 Task: Filter company with a location in North America.
Action: Mouse moved to (343, 86)
Screenshot: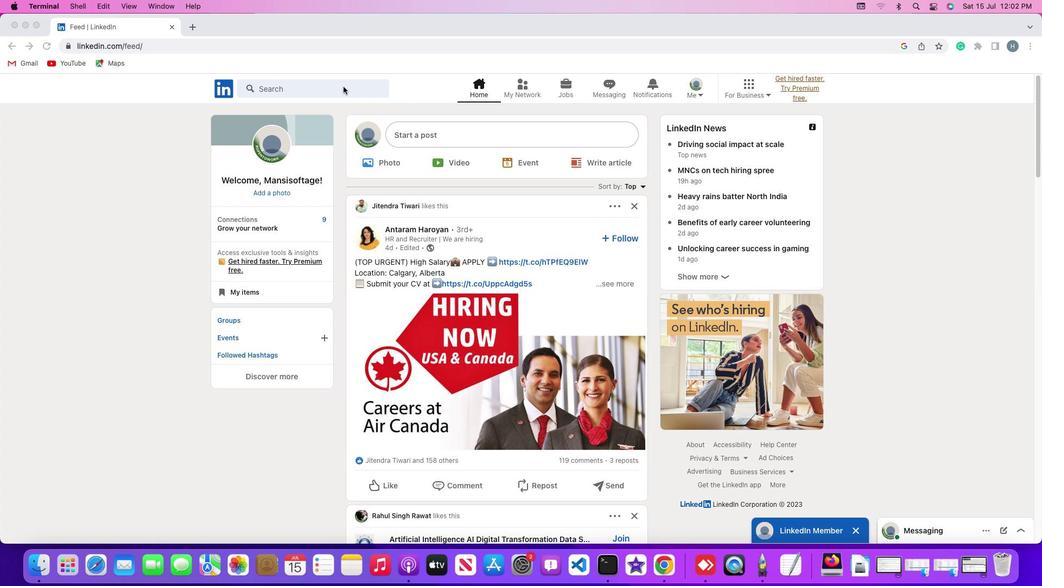 
Action: Mouse pressed left at (343, 86)
Screenshot: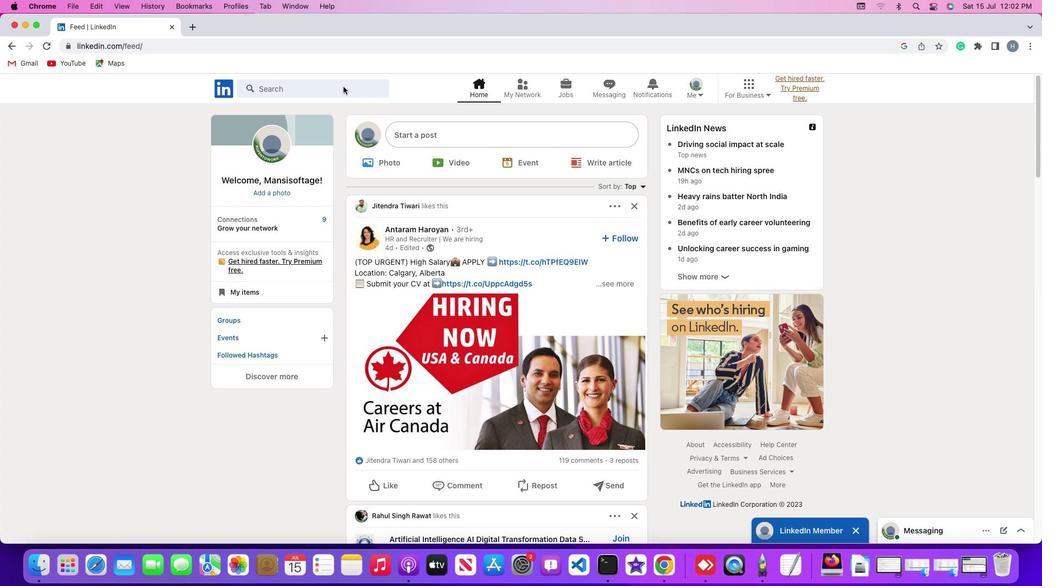 
Action: Mouse pressed left at (343, 86)
Screenshot: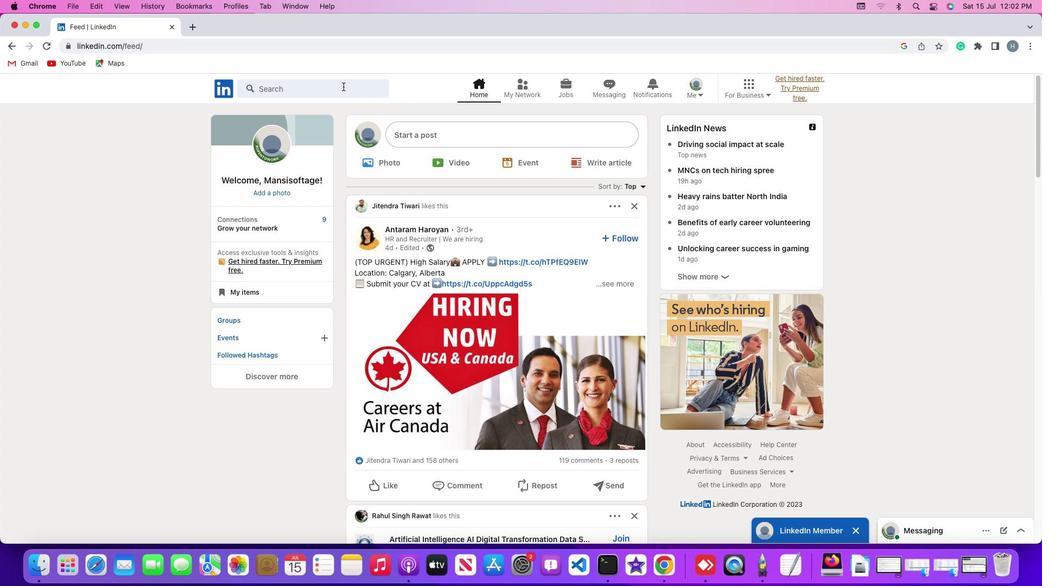 
Action: Key pressed Key.shift'#''h''i''r''i''n''g'Key.enter
Screenshot: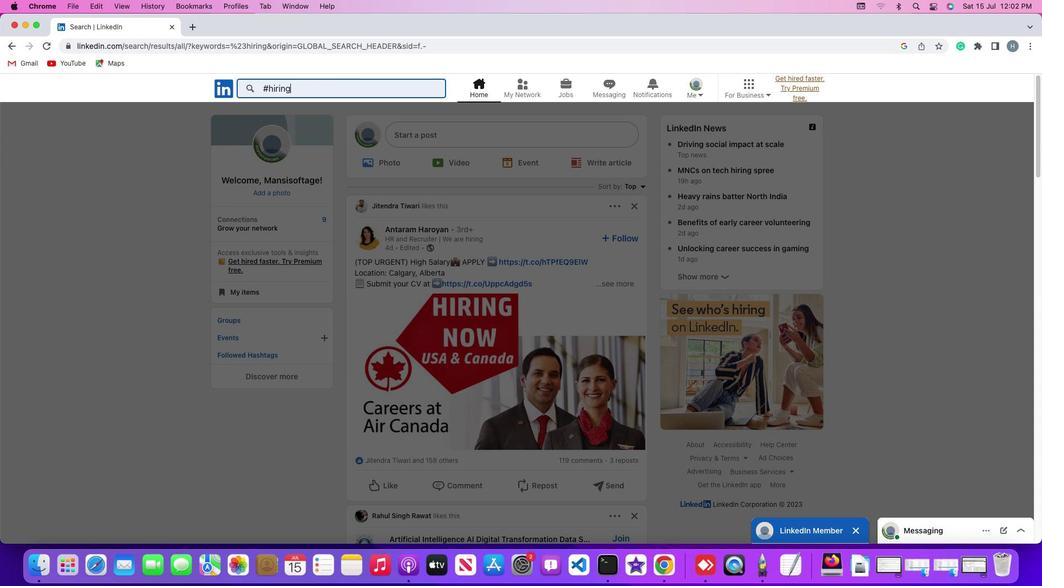
Action: Mouse moved to (374, 115)
Screenshot: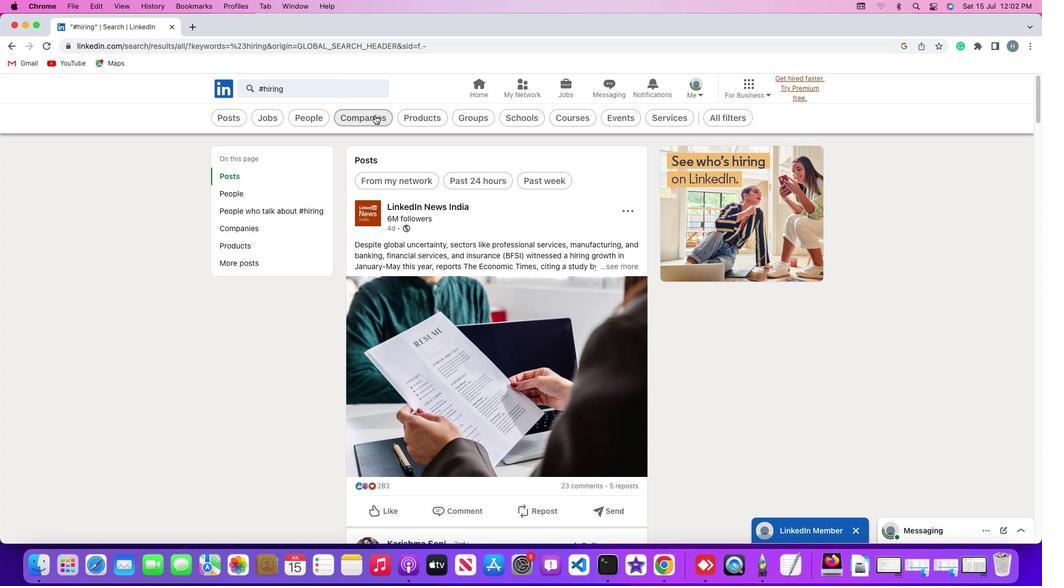 
Action: Mouse pressed left at (374, 115)
Screenshot: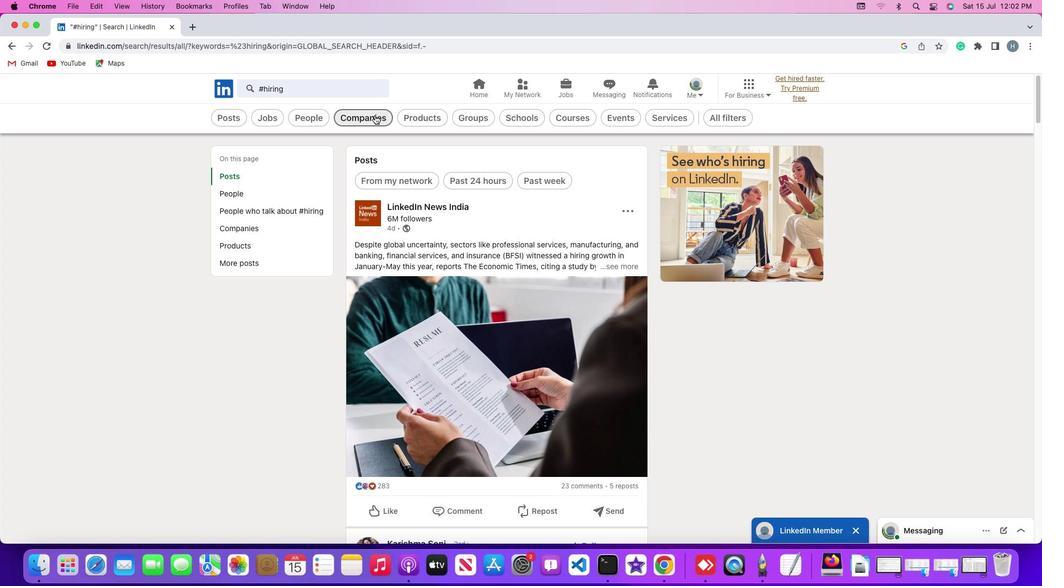 
Action: Mouse moved to (343, 117)
Screenshot: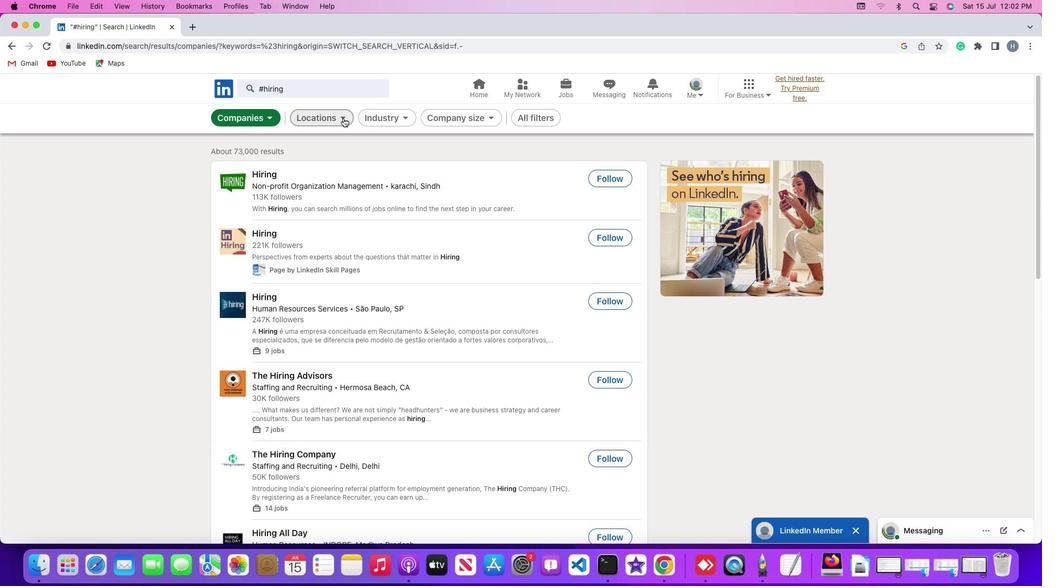 
Action: Mouse pressed left at (343, 117)
Screenshot: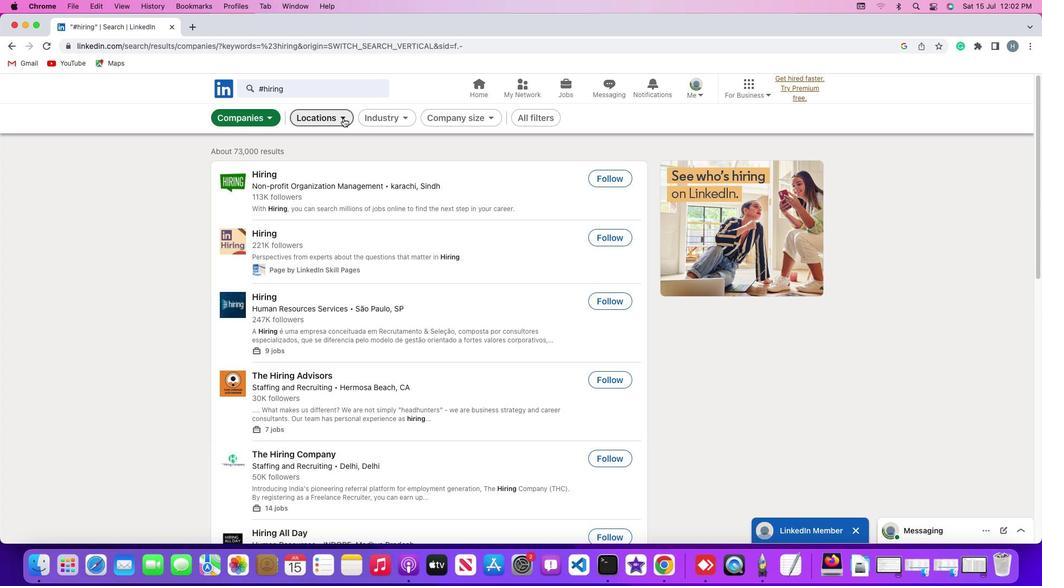 
Action: Mouse moved to (252, 177)
Screenshot: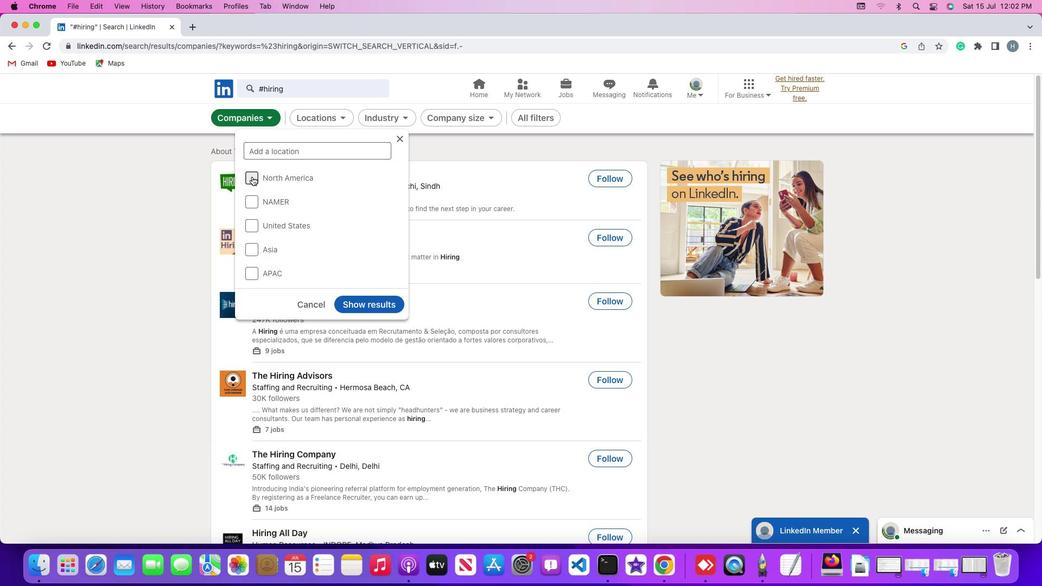 
Action: Mouse pressed left at (252, 177)
Screenshot: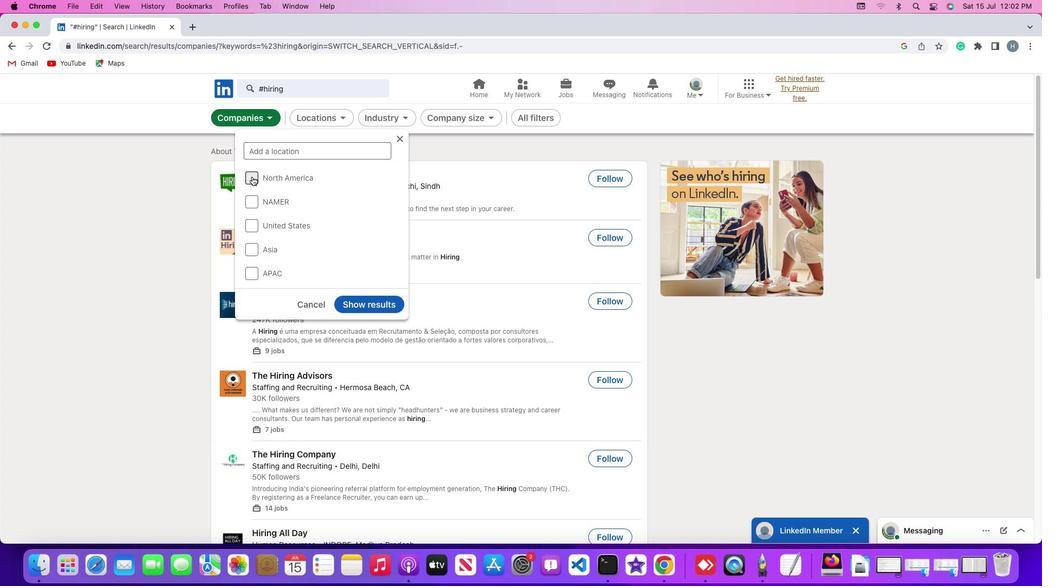 
Action: Mouse moved to (370, 305)
Screenshot: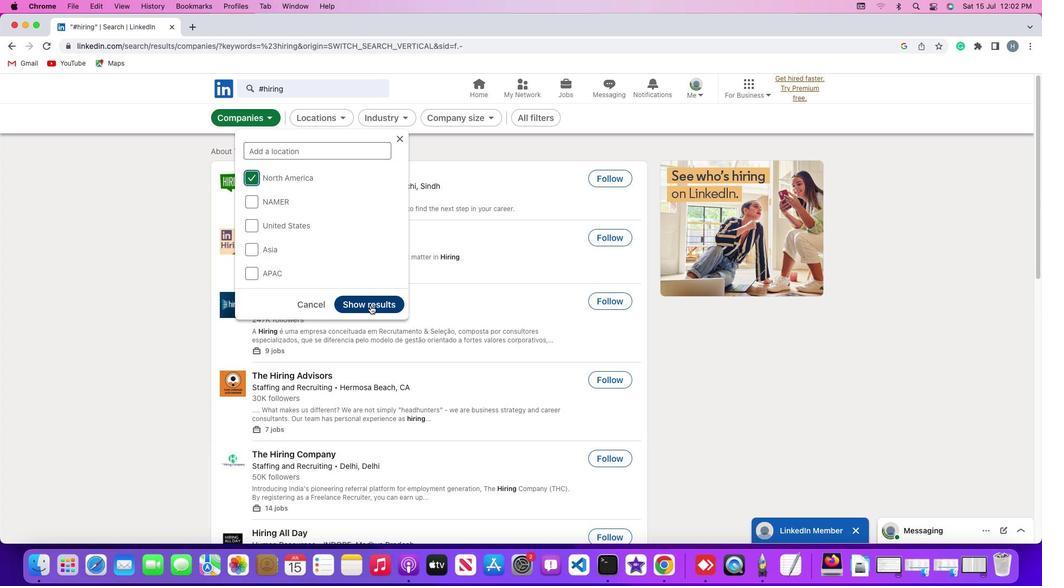 
Action: Mouse pressed left at (370, 305)
Screenshot: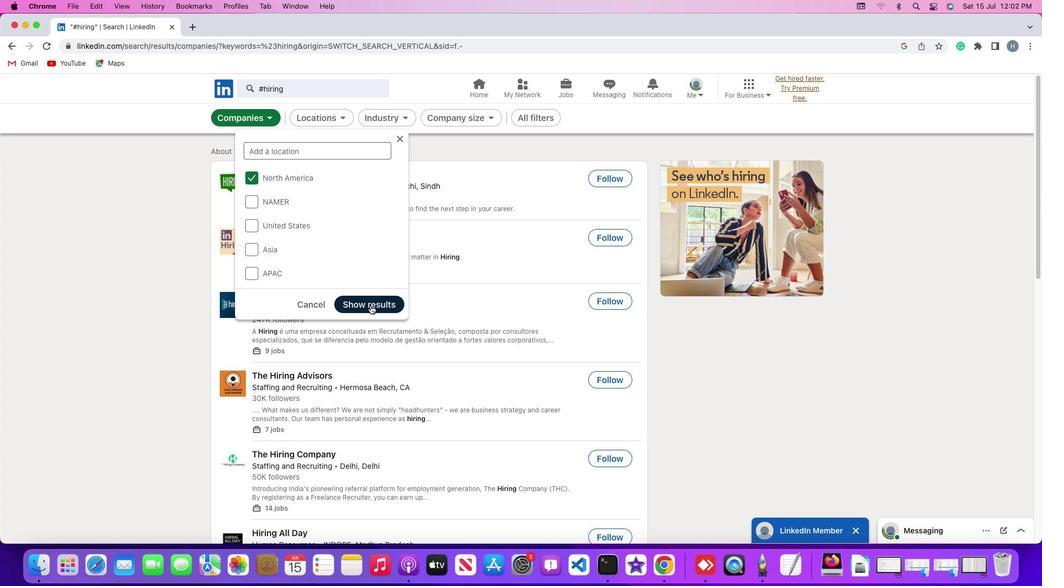 
Action: Mouse moved to (455, 219)
Screenshot: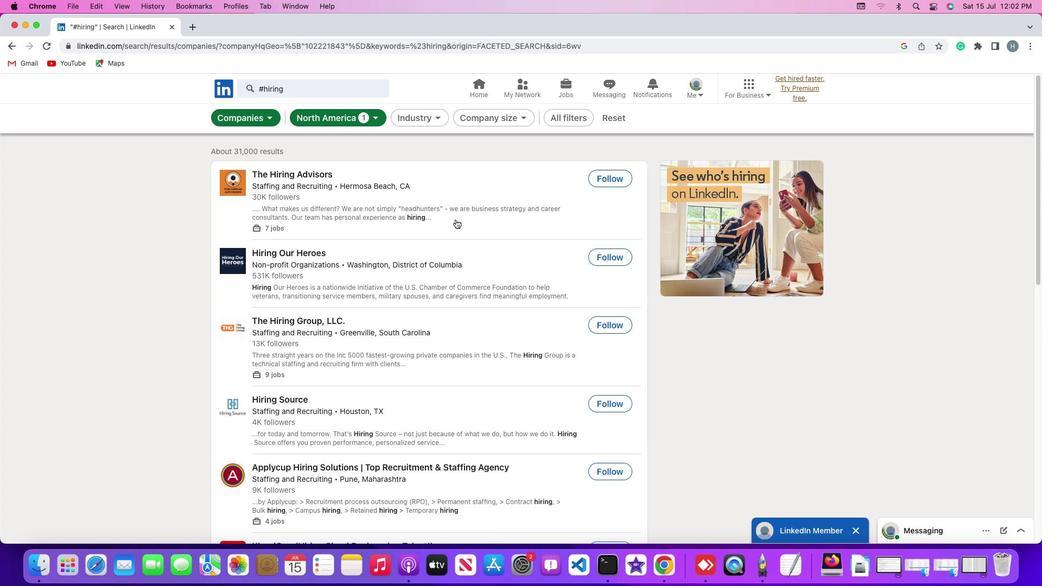 
